 Task: Create a section Automated Build and Deployment Sprint and in the section, add a milestone Data Privacy Compliance in the project AgileDeck
Action: Mouse moved to (62, 385)
Screenshot: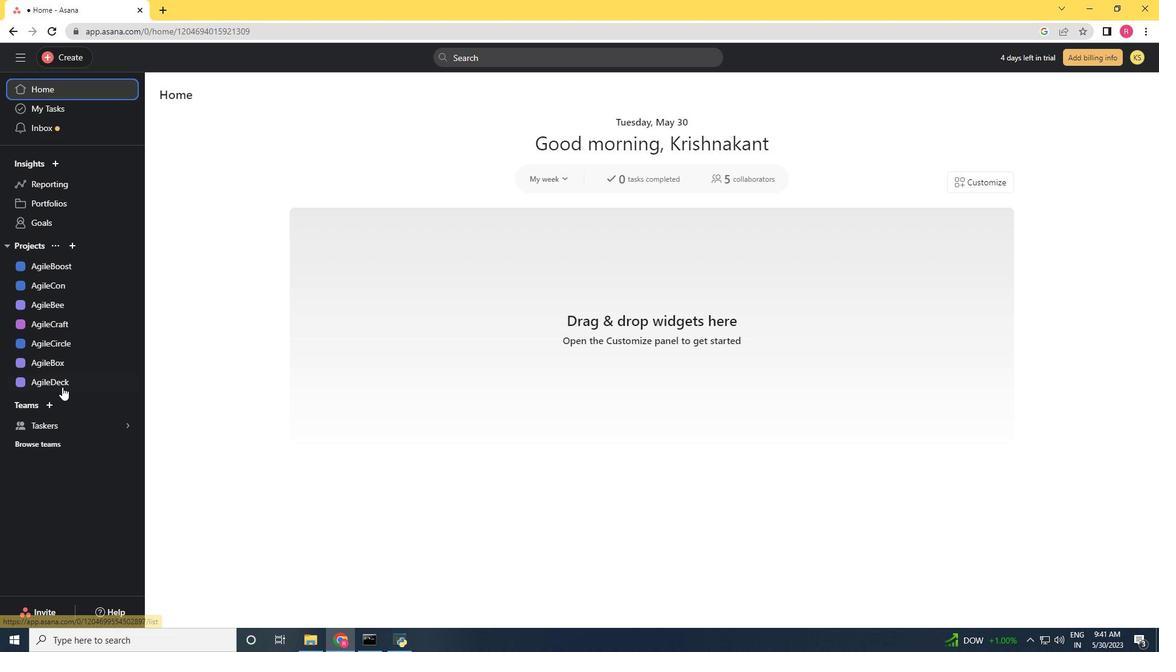 
Action: Mouse pressed left at (62, 385)
Screenshot: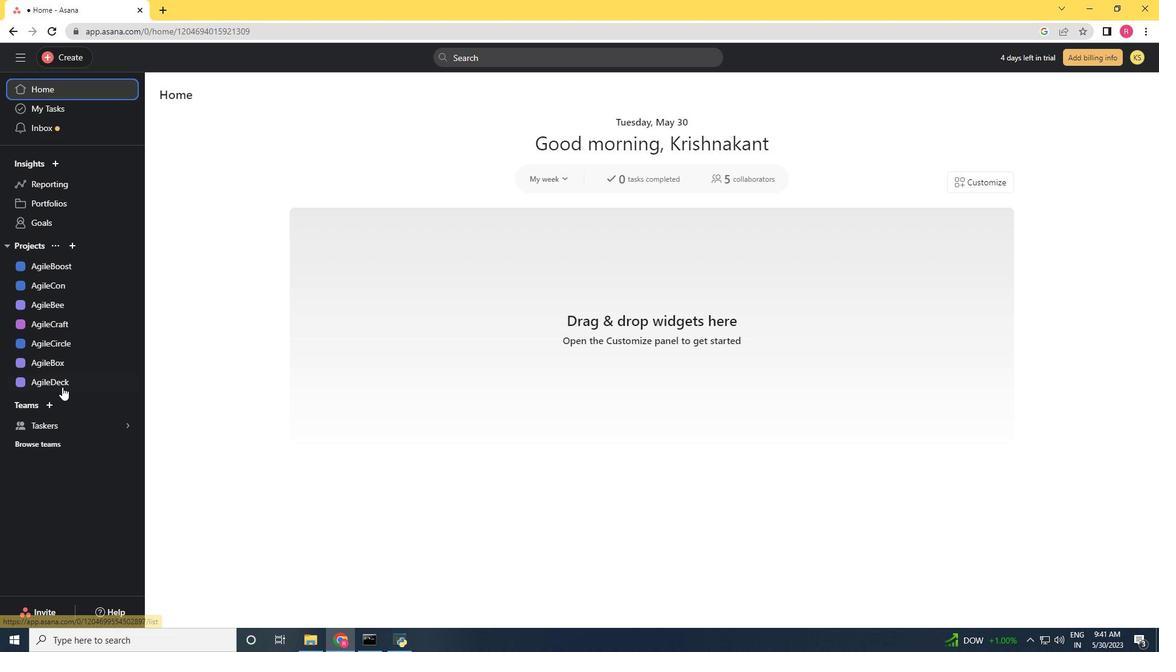 
Action: Mouse moved to (196, 560)
Screenshot: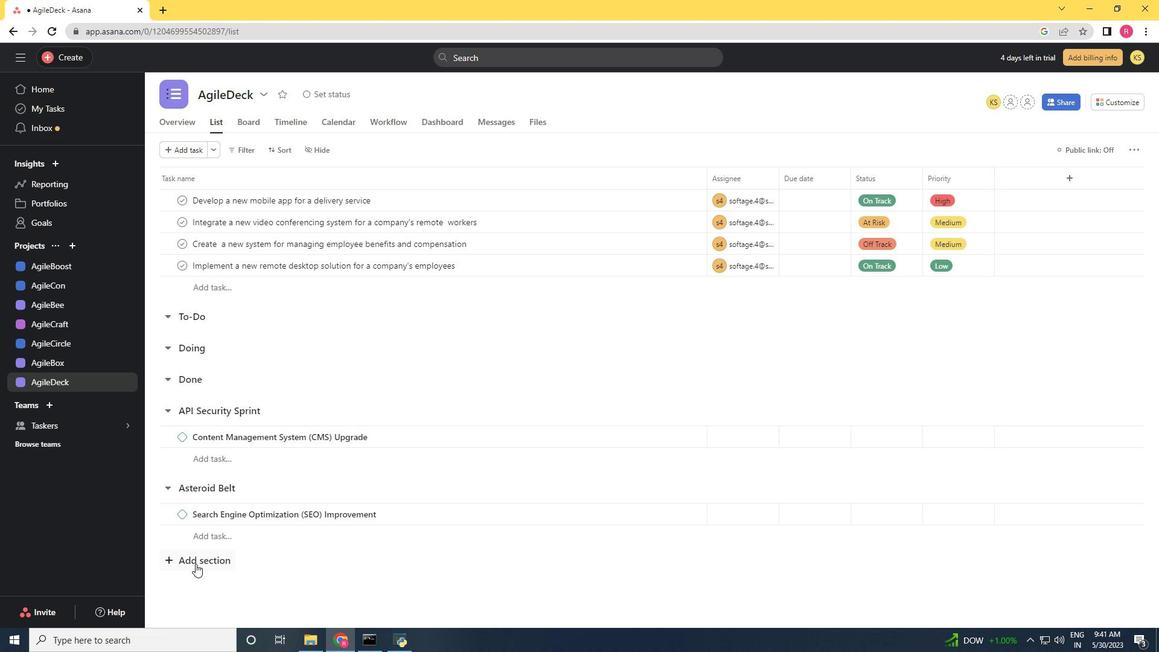 
Action: Mouse pressed left at (196, 560)
Screenshot: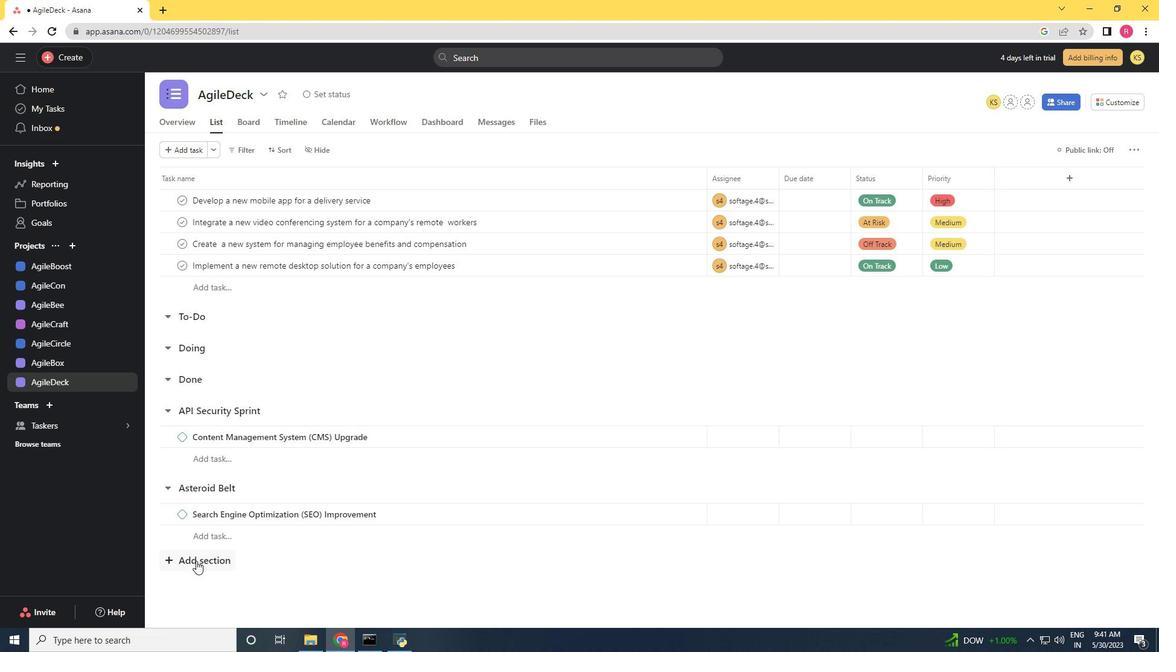 
Action: Mouse moved to (196, 559)
Screenshot: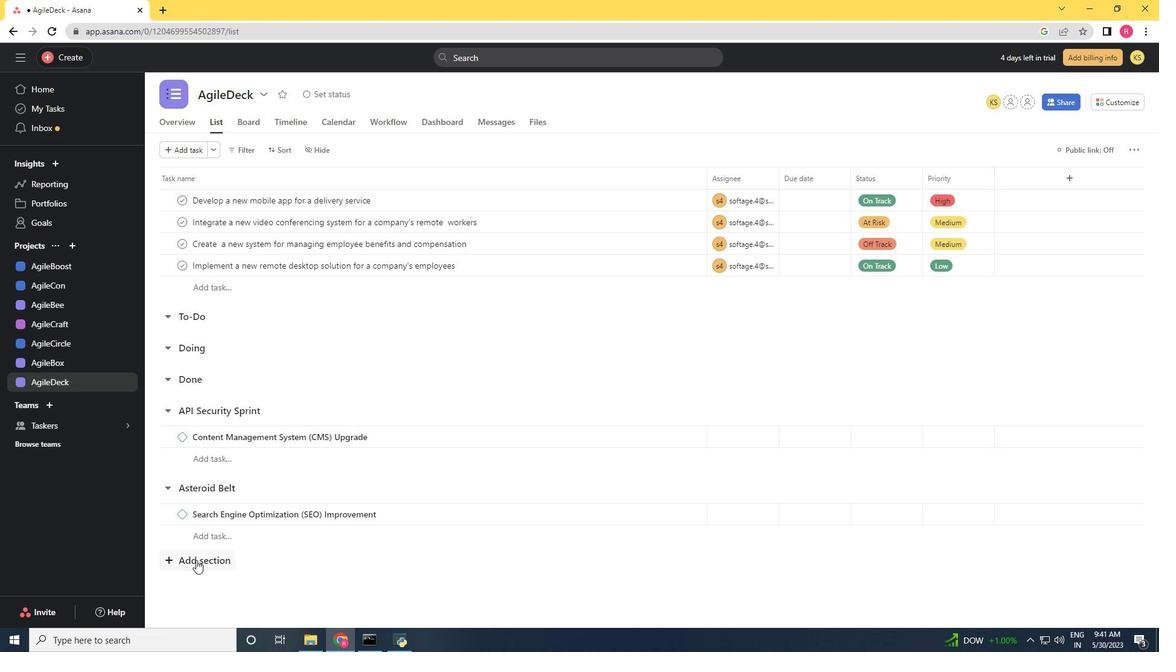 
Action: Key pressed <Key.shift>Automated<Key.space><Key.shift>Build<Key.space><Key.enter>
Screenshot: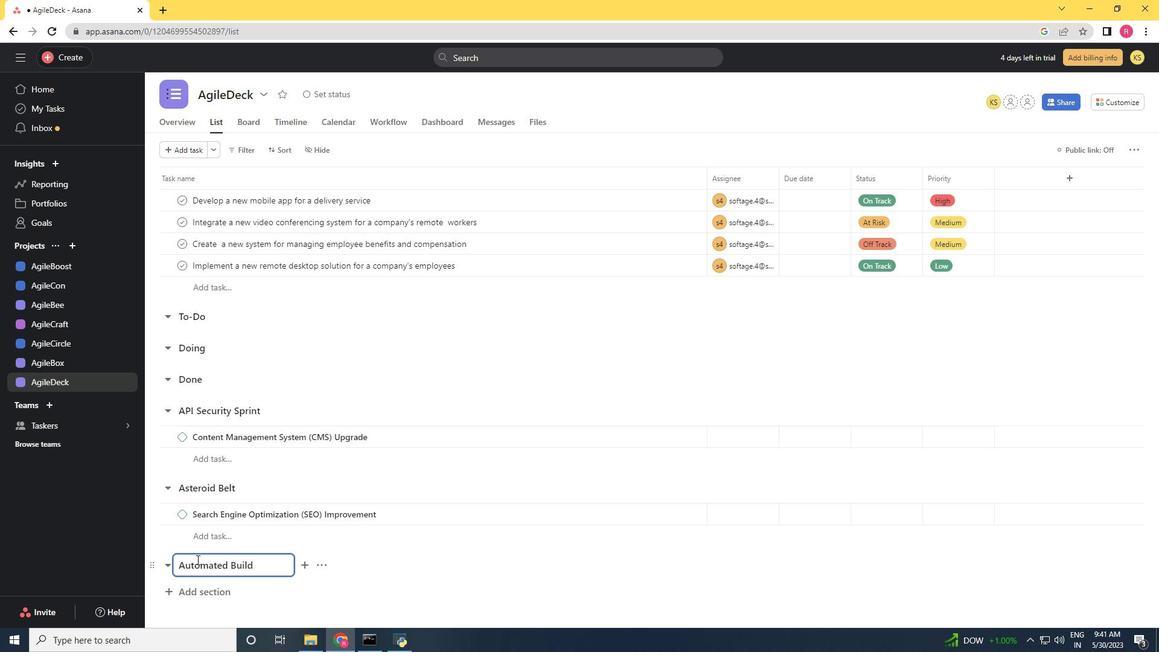 
Action: Mouse moved to (232, 566)
Screenshot: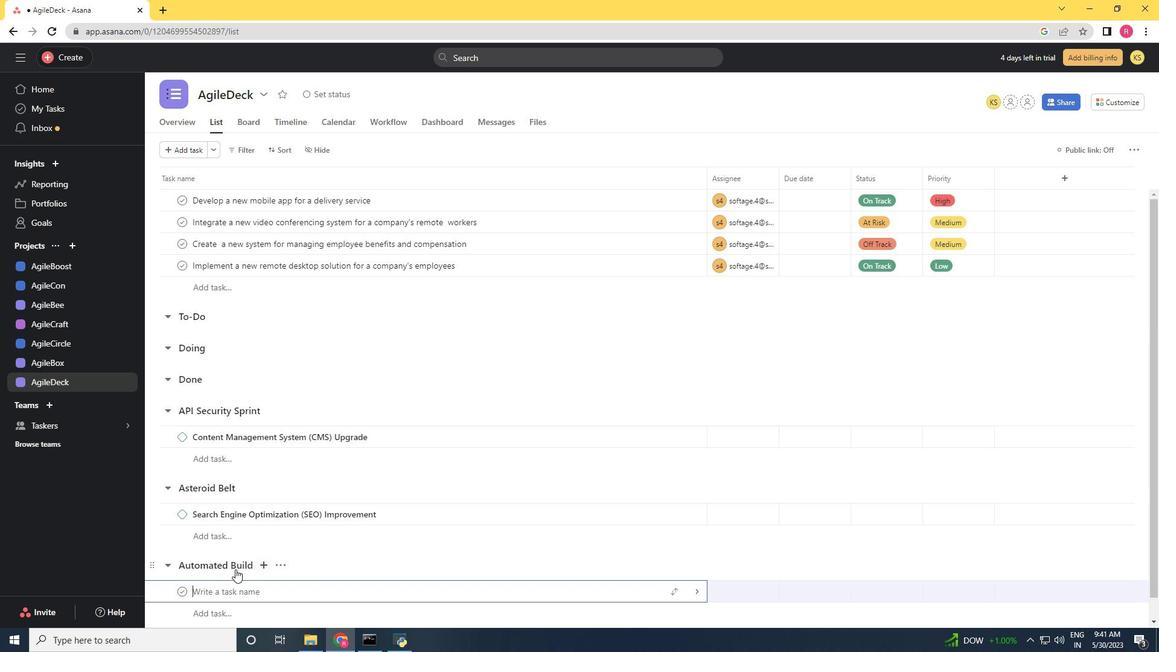 
Action: Mouse pressed left at (232, 566)
Screenshot: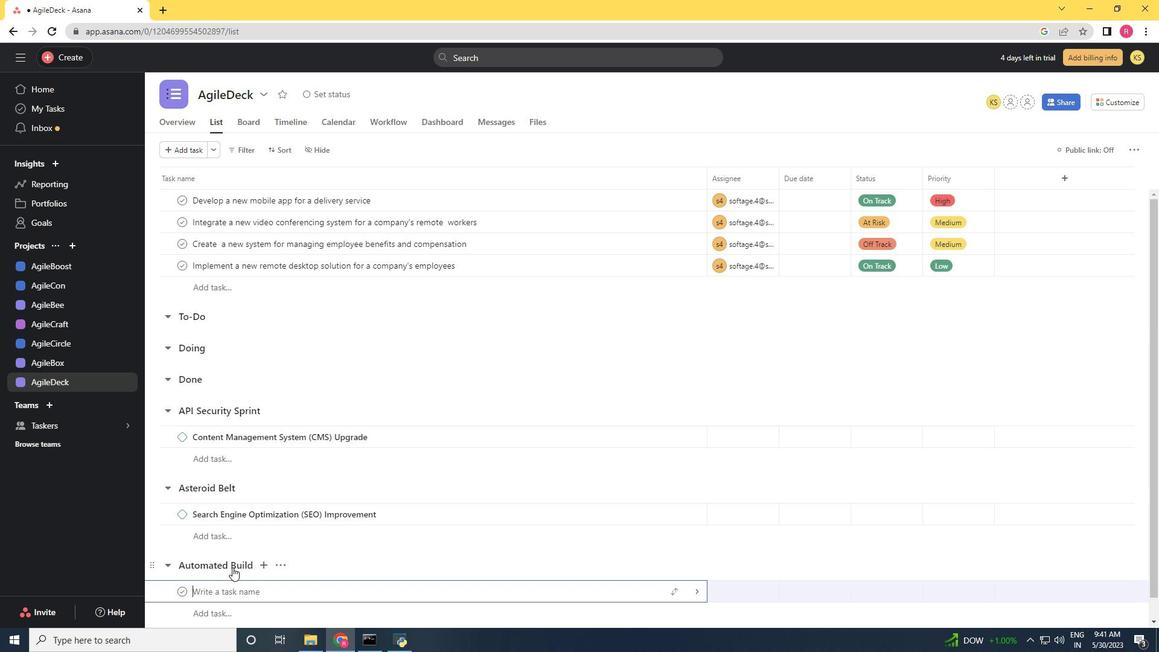
Action: Mouse moved to (233, 566)
Screenshot: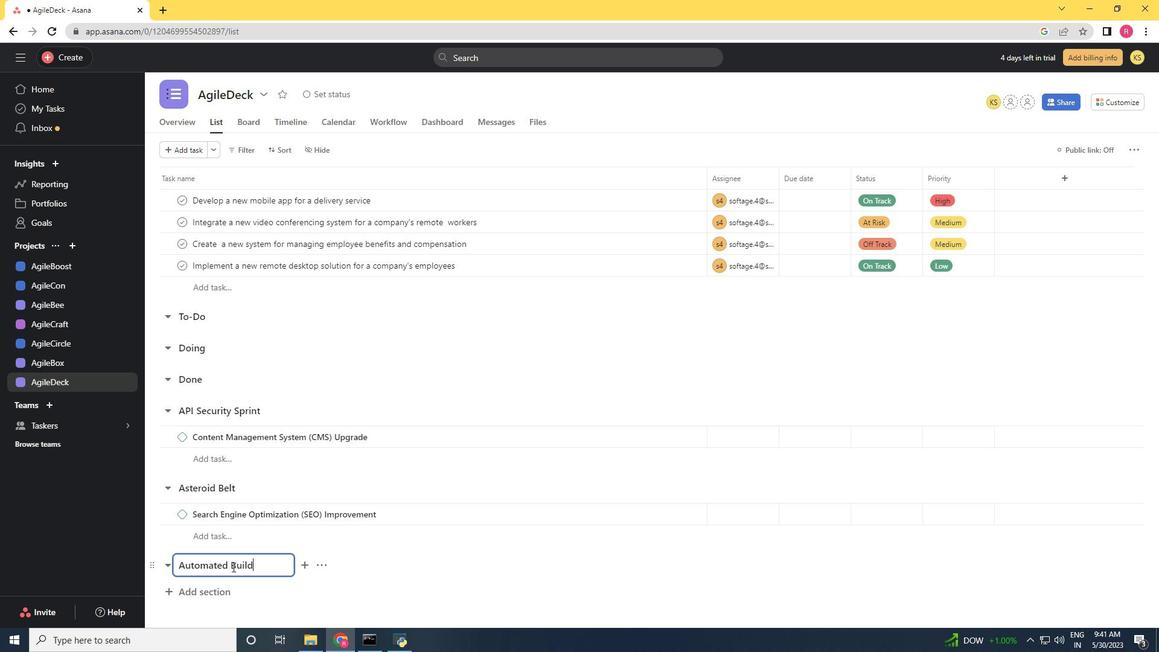 
Action: Key pressed <Key.space>and<Key.space><Key.shift>Deve<Key.backspace><Key.backspace>ol<Key.backspace><Key.backspace>ployy<Key.backspace>ment<Key.space><Key.shift>Sprint<Key.enter><Key.shift>Data<Key.space><Key.shift>Privacy<Key.space><Key.shift>Compliance
Screenshot: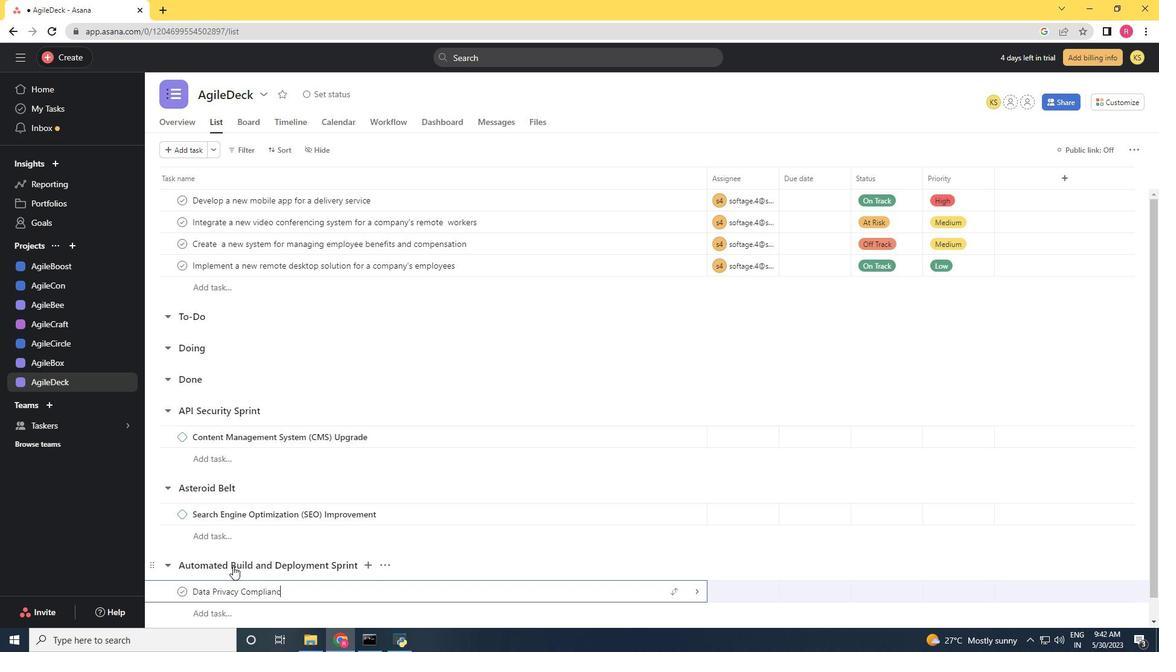 
Action: Mouse moved to (301, 592)
Screenshot: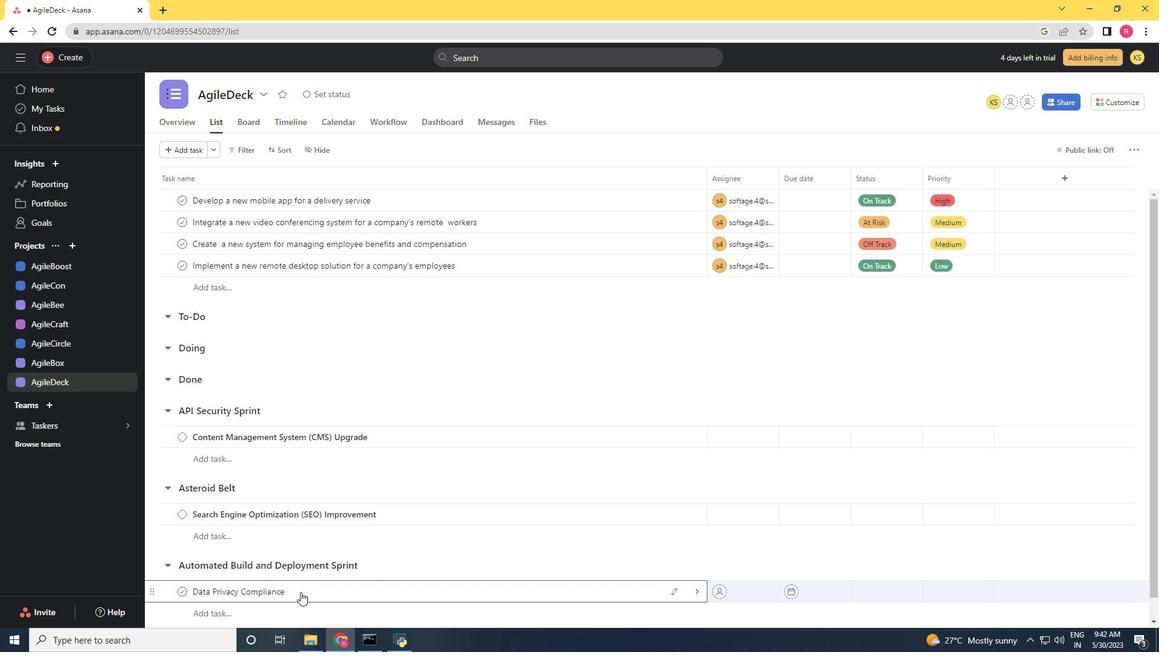 
Action: Mouse pressed right at (301, 592)
Screenshot: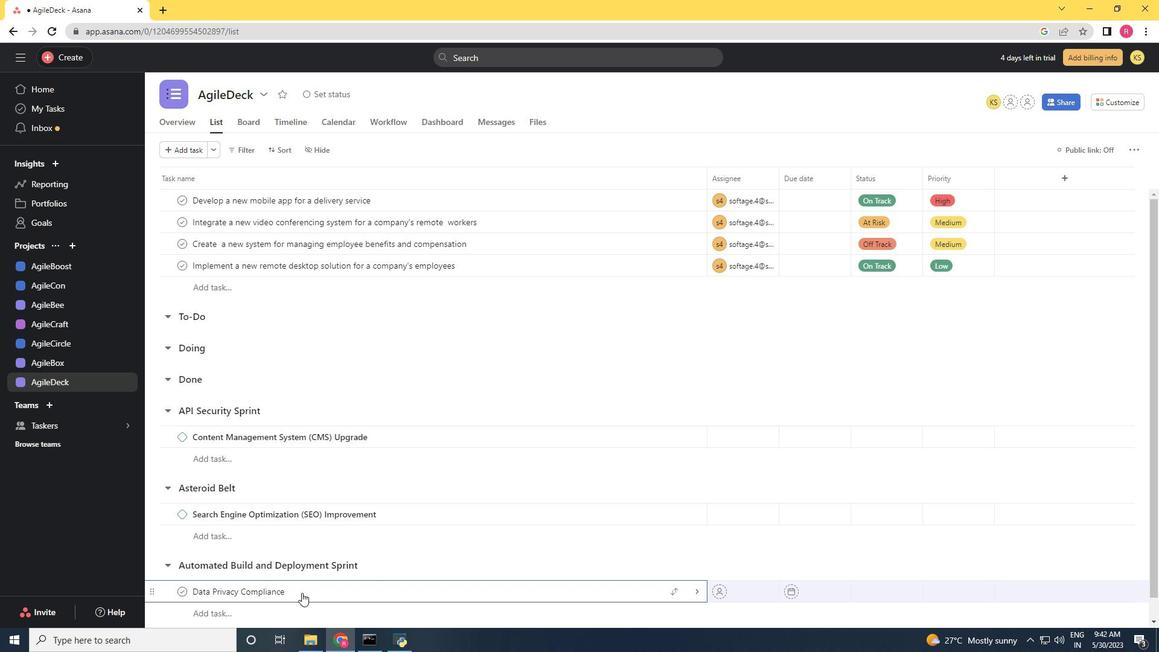 
Action: Mouse moved to (341, 536)
Screenshot: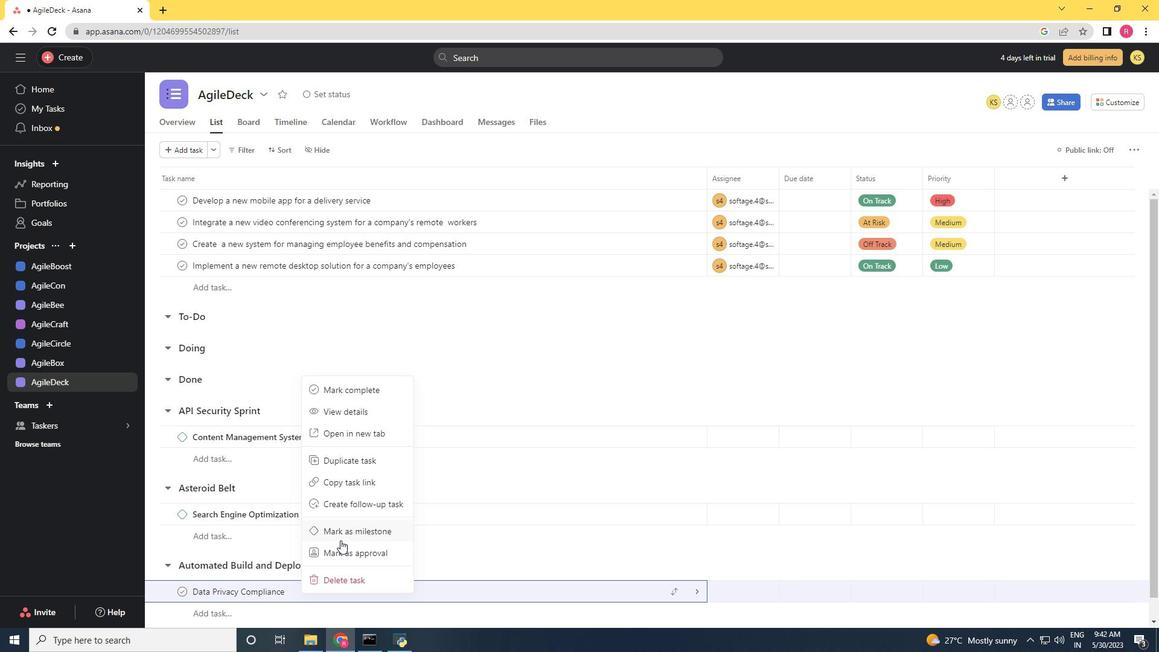 
Action: Mouse pressed left at (341, 536)
Screenshot: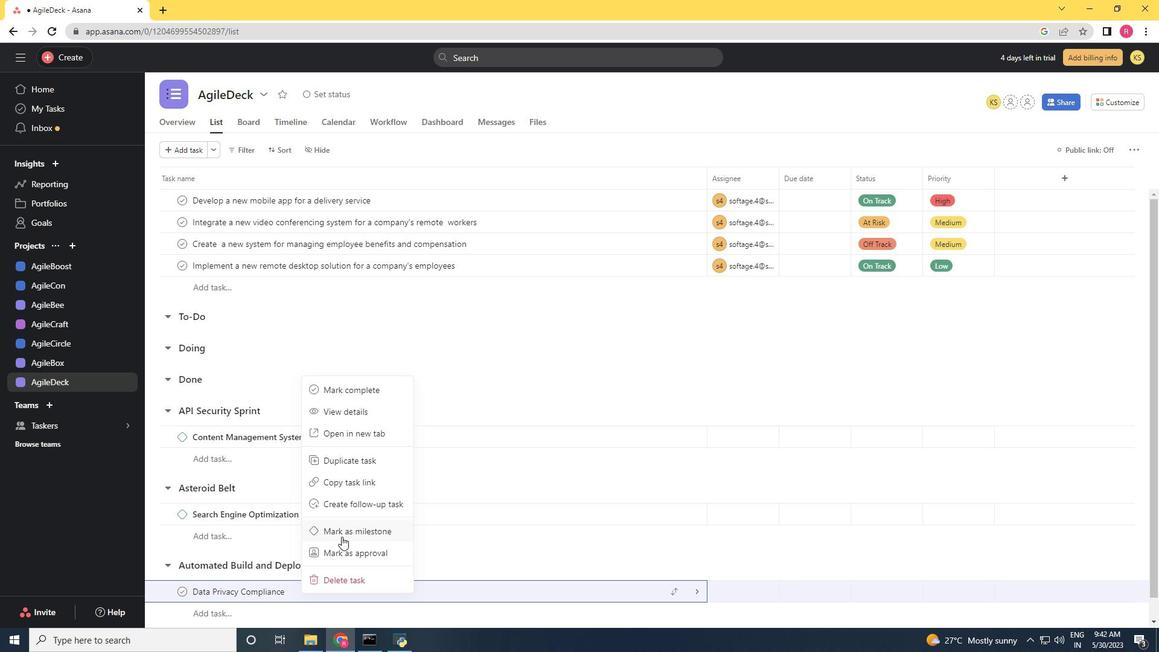 
Action: Mouse moved to (342, 536)
Screenshot: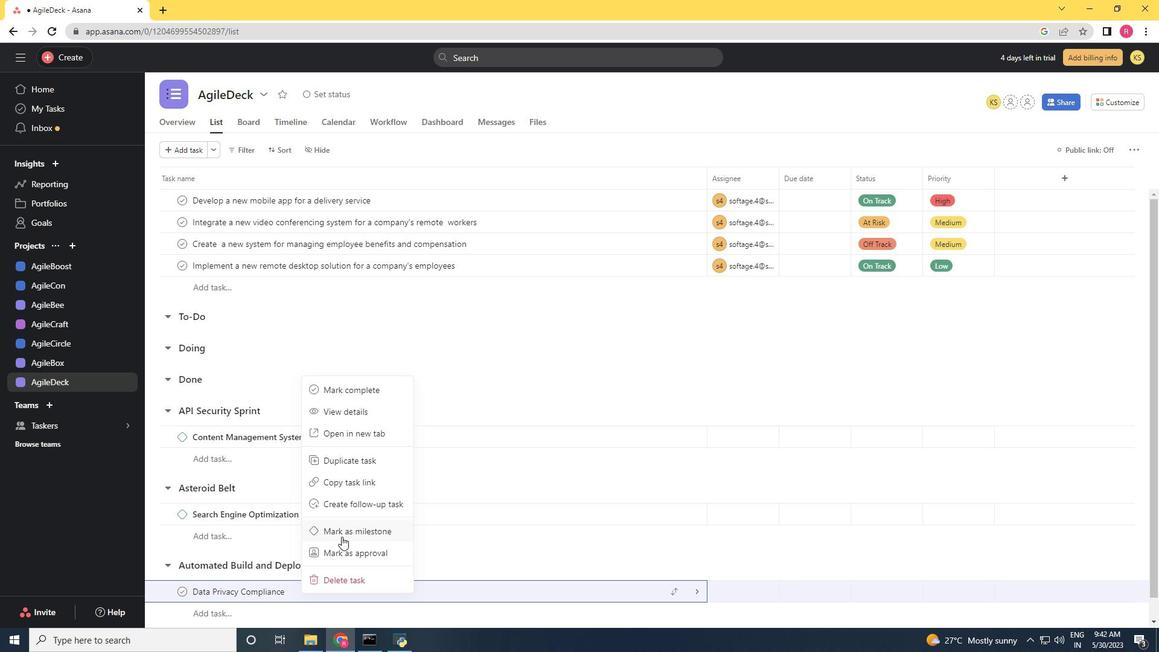 
